 Task: Create New Customer with Customer Name: Scarpista, Billing Address Line1: 3113 Abia Martin Drive, Billing Address Line2:  Panther Burn, Billing Address Line3:  Mississippi 38765, Cell Number: 928-504-2162_x000D_

Action: Mouse moved to (199, 43)
Screenshot: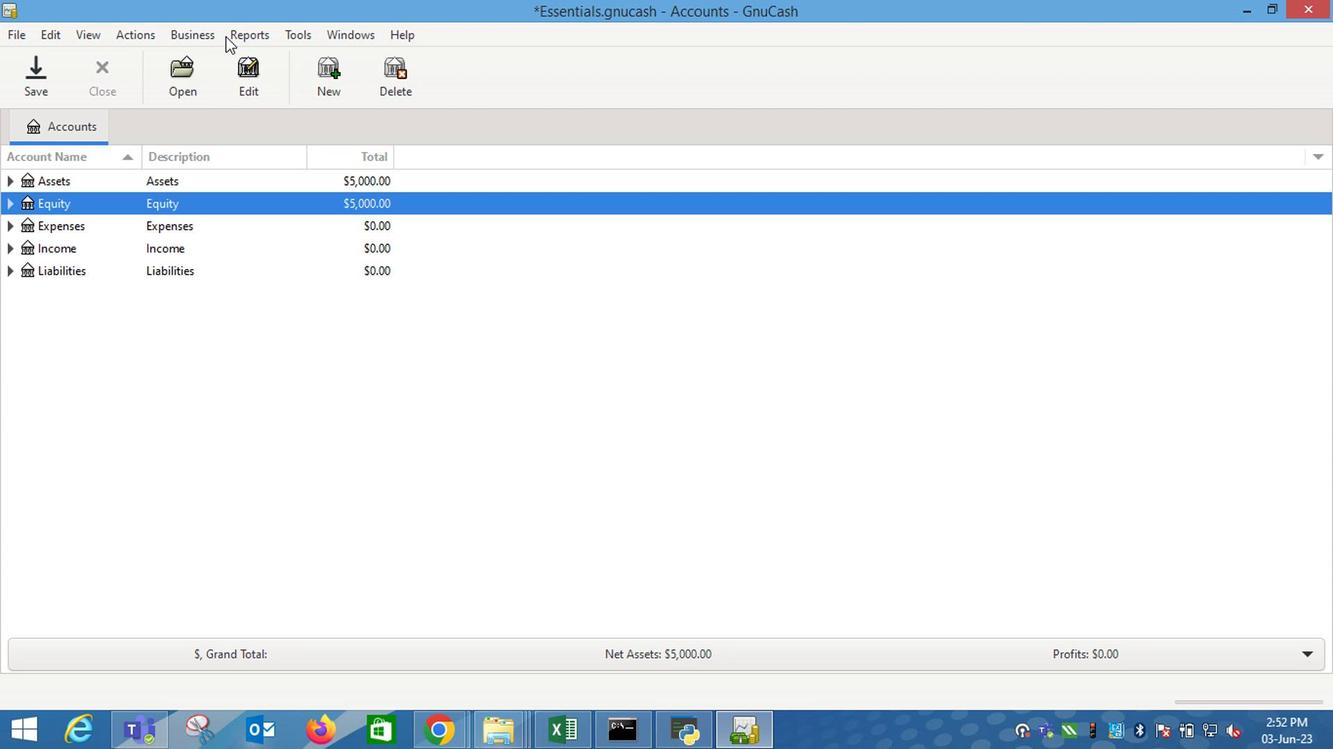 
Action: Mouse pressed left at (199, 43)
Screenshot: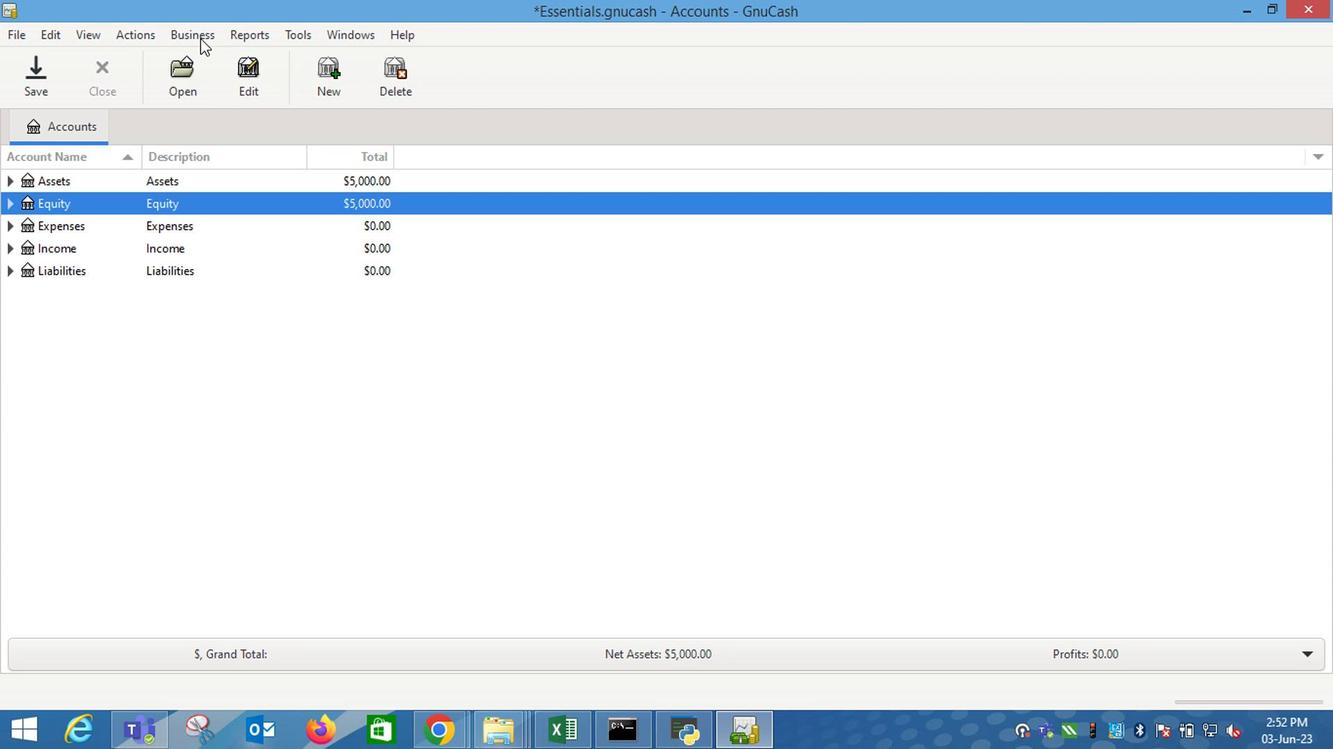 
Action: Mouse moved to (440, 88)
Screenshot: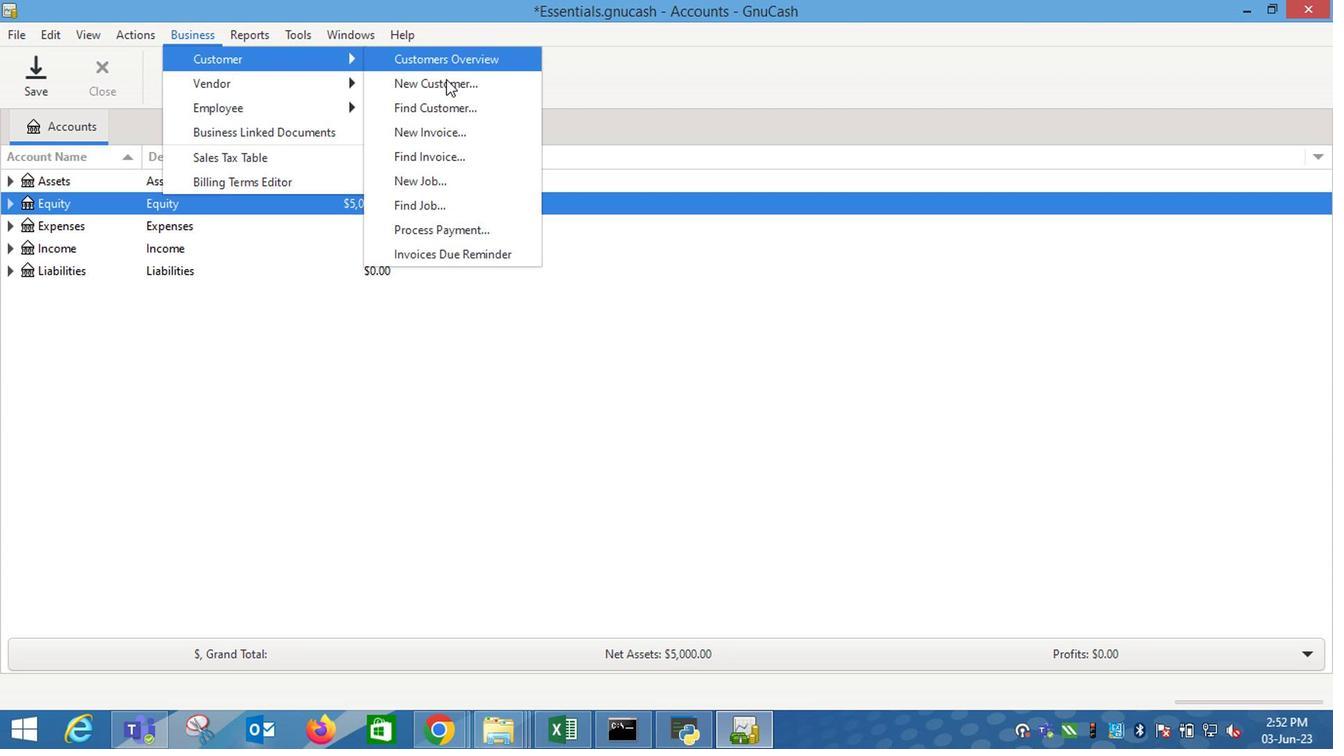
Action: Mouse pressed left at (440, 88)
Screenshot: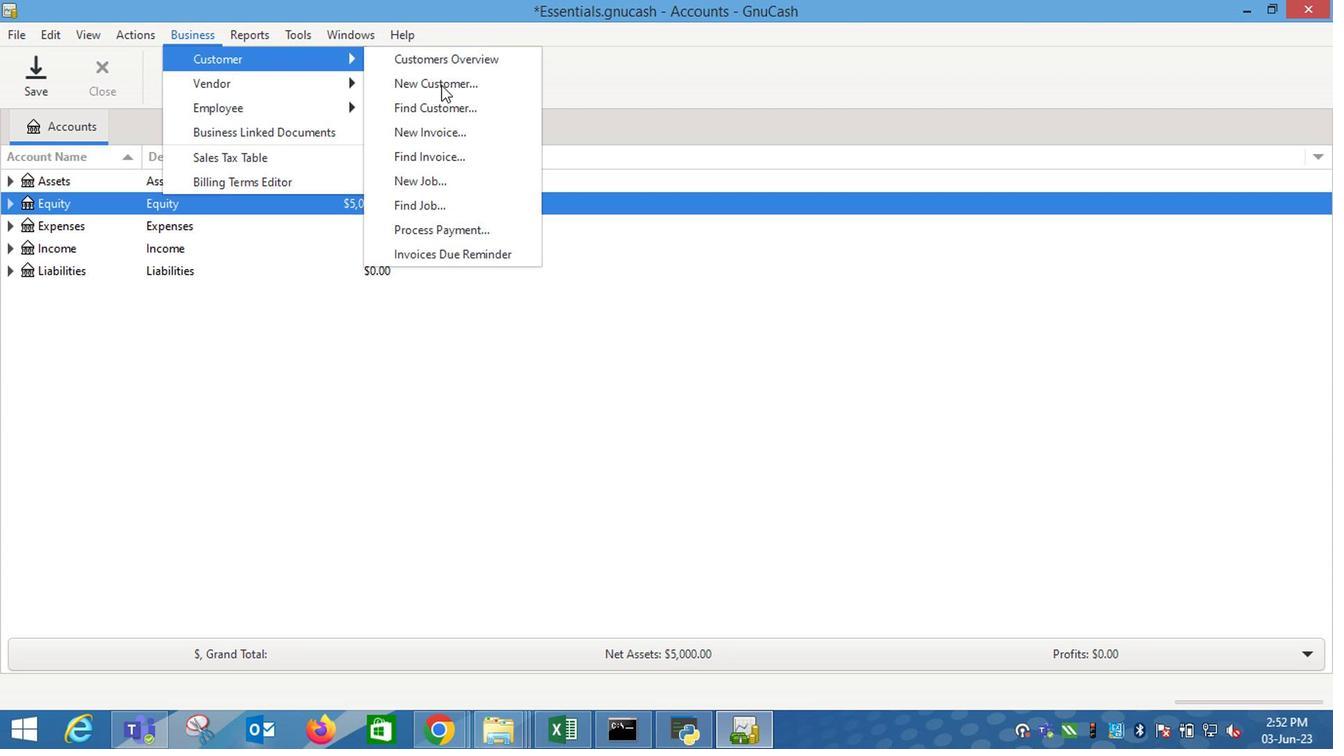 
Action: Mouse moved to (909, 275)
Screenshot: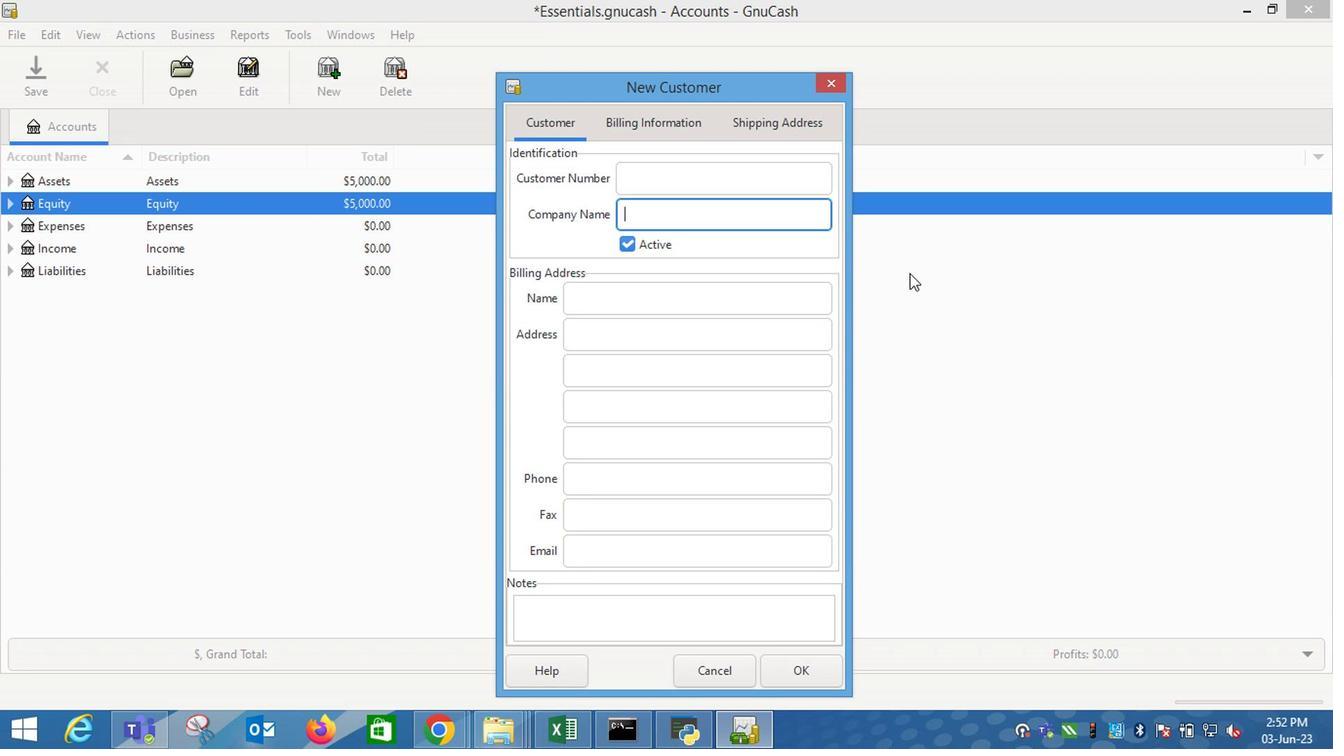 
Action: Key pressed <Key.shift_r>Scarpista<Key.tab><Key.tab><Key.tab>3113<Key.space><Key.shift_r>Abia<Key.space><Key.shift_r>Martin<Key.space><Key.shift_r>Drive<Key.tab><Key.shift_r>PA<Key.tab><Key.shift_r>Mis<Key.tab><Key.tab>928-504-2162
Screenshot: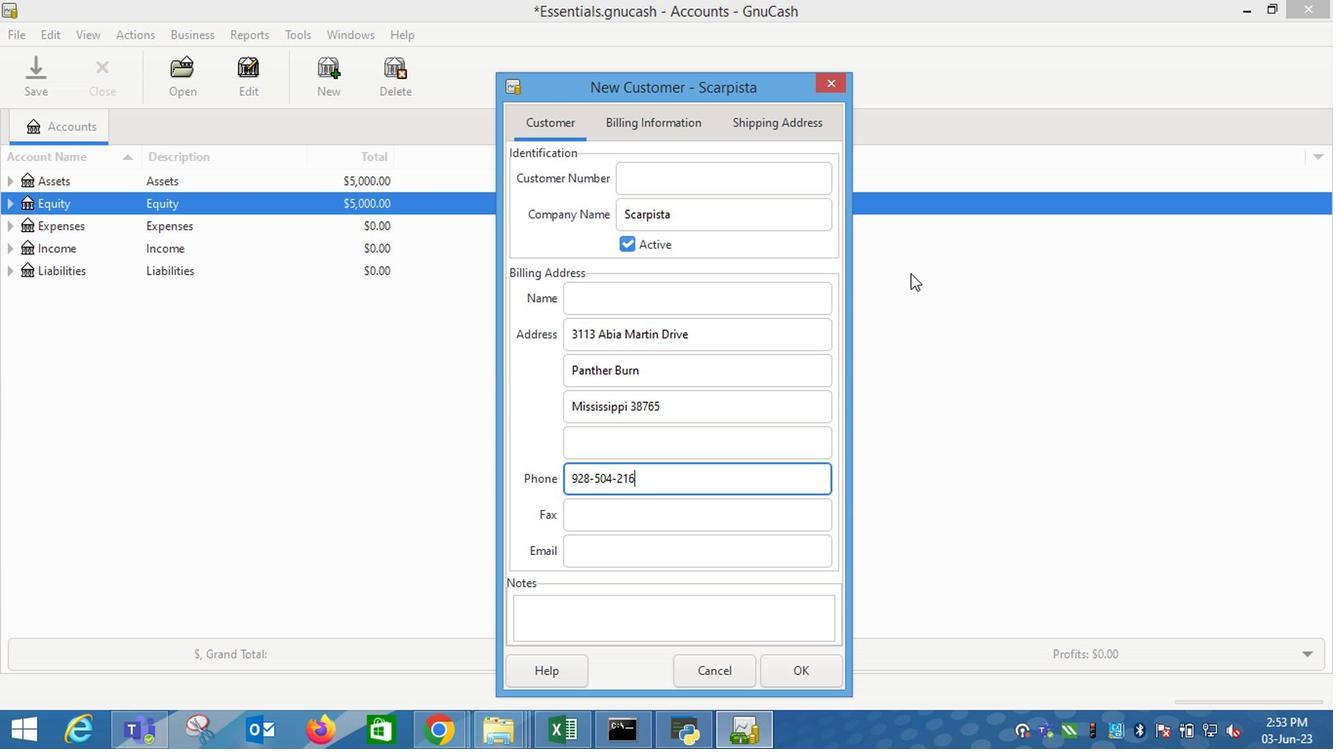 
Action: Mouse moved to (636, 136)
Screenshot: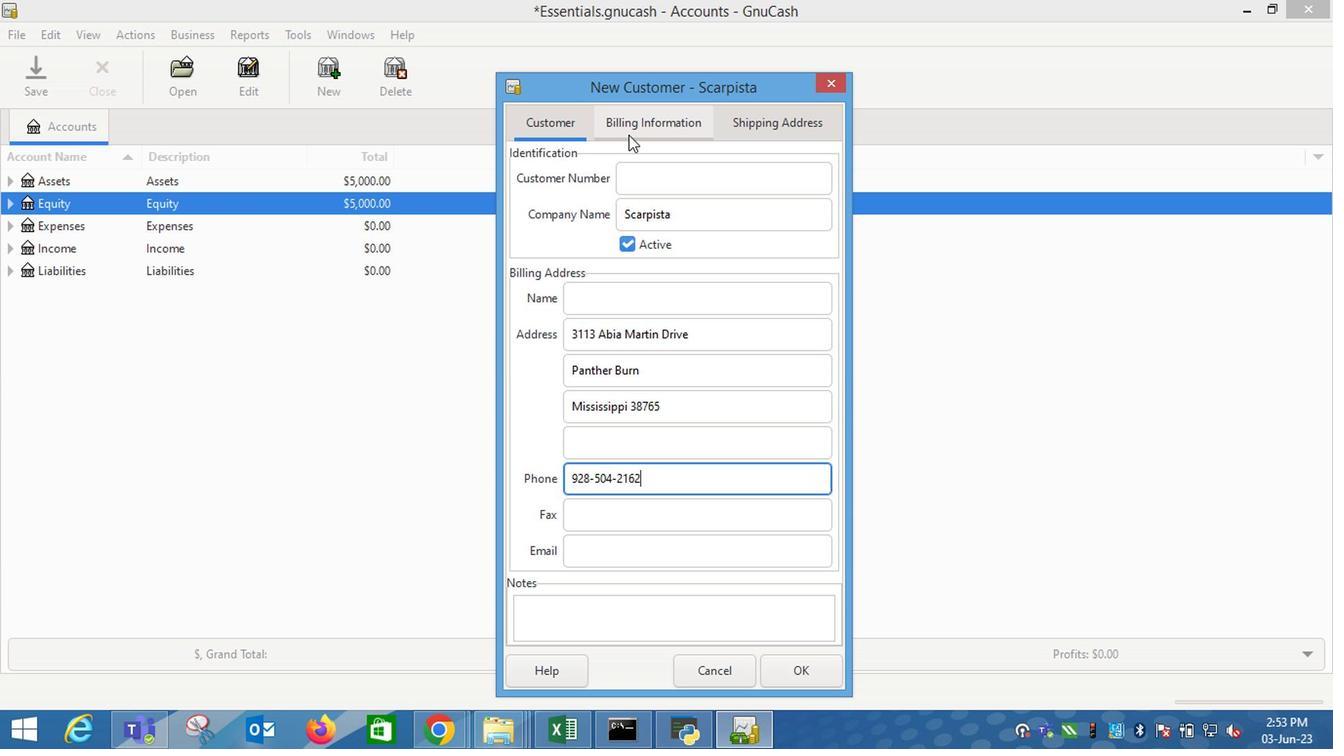 
Action: Mouse pressed left at (636, 136)
Screenshot: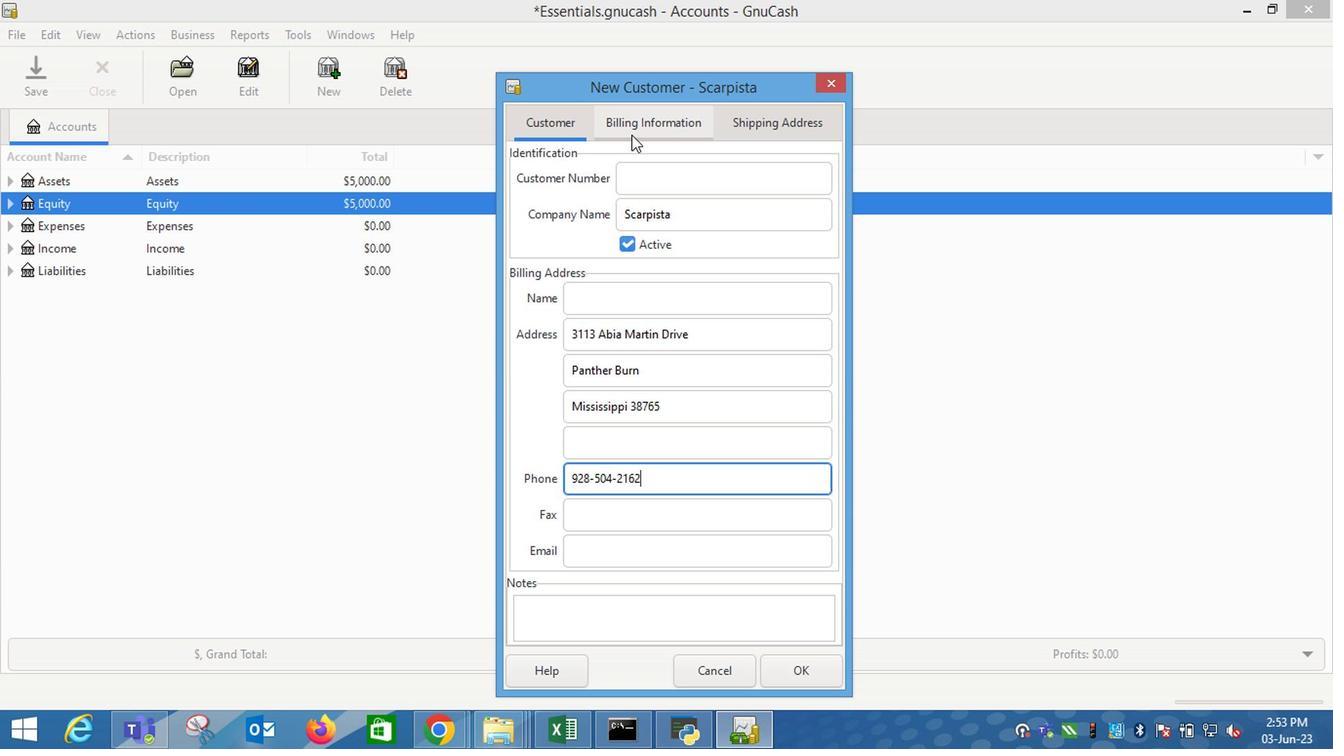 
Action: Mouse moved to (807, 681)
Screenshot: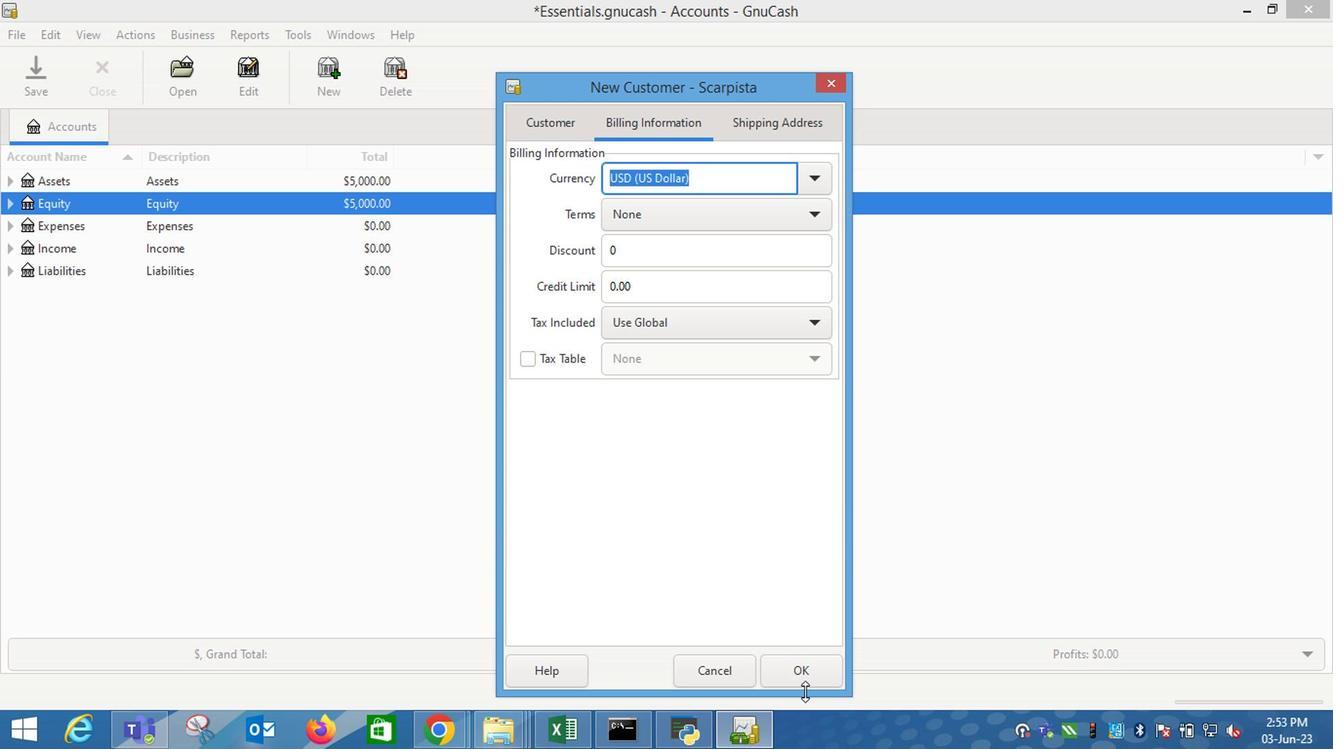 
Action: Mouse pressed left at (807, 681)
Screenshot: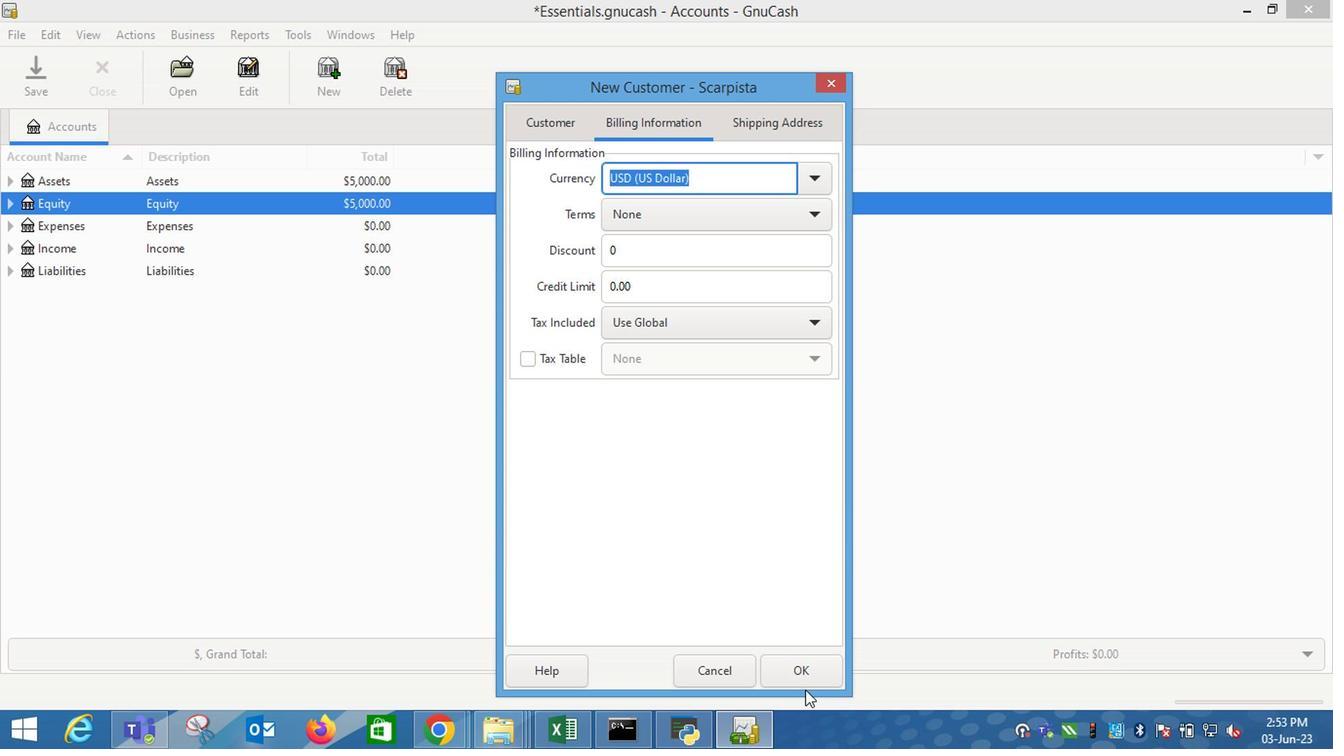 
Action: Mouse moved to (535, 524)
Screenshot: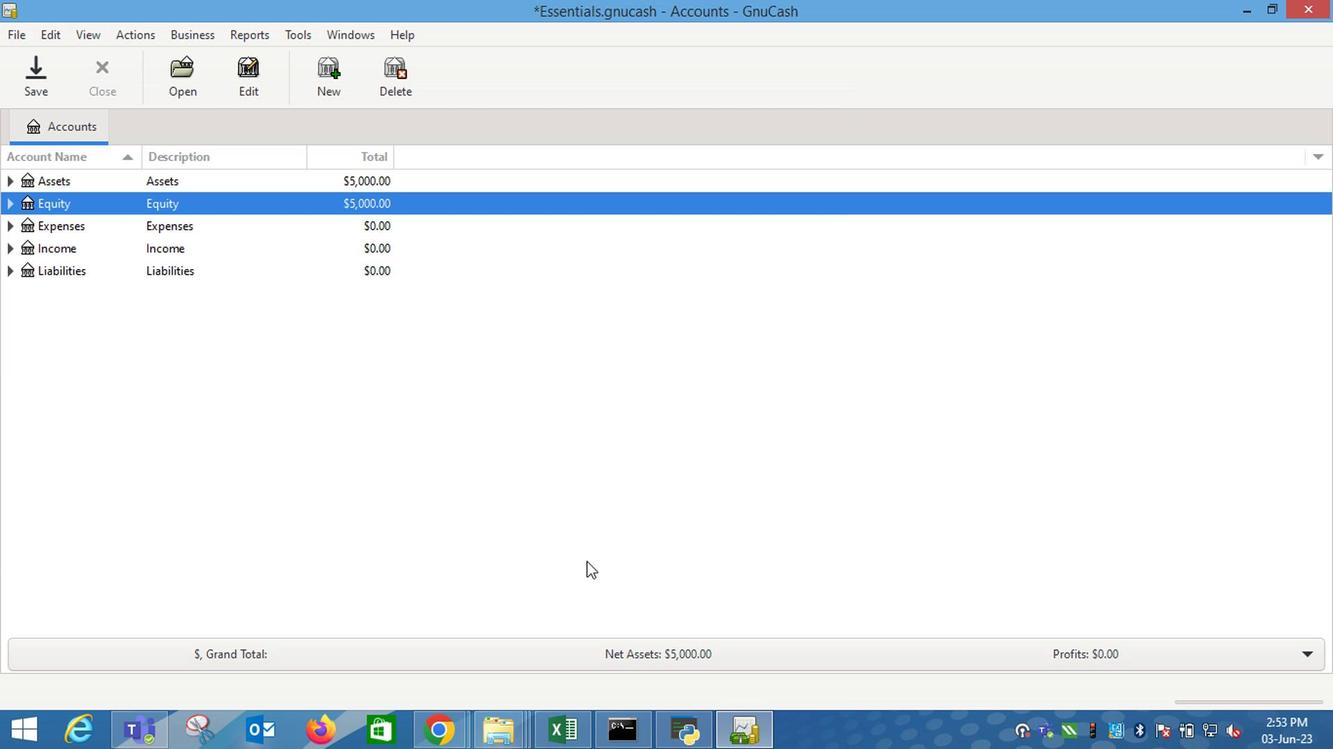 
